 Task: Create Card Customer Retention Review in Board Sales Pipeline Management Tools to Workspace Inventory Management Software. Create Card Powerlifting Review in Board Sales Funnel Optimization to Workspace Inventory Management Software. Create Card Customer Acquisition Review in Board Business Model Business Process Mapping and Optimization to Workspace Inventory Management Software
Action: Mouse moved to (656, 176)
Screenshot: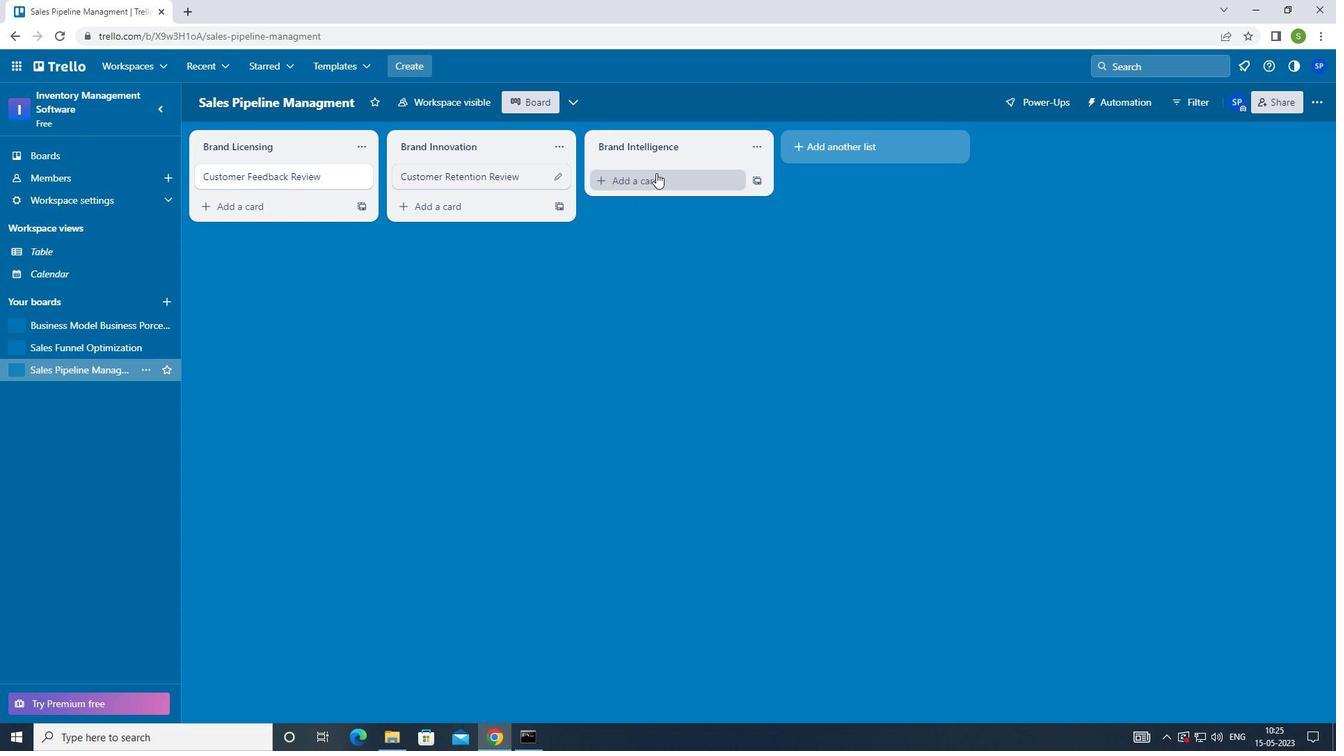 
Action: Mouse pressed left at (656, 176)
Screenshot: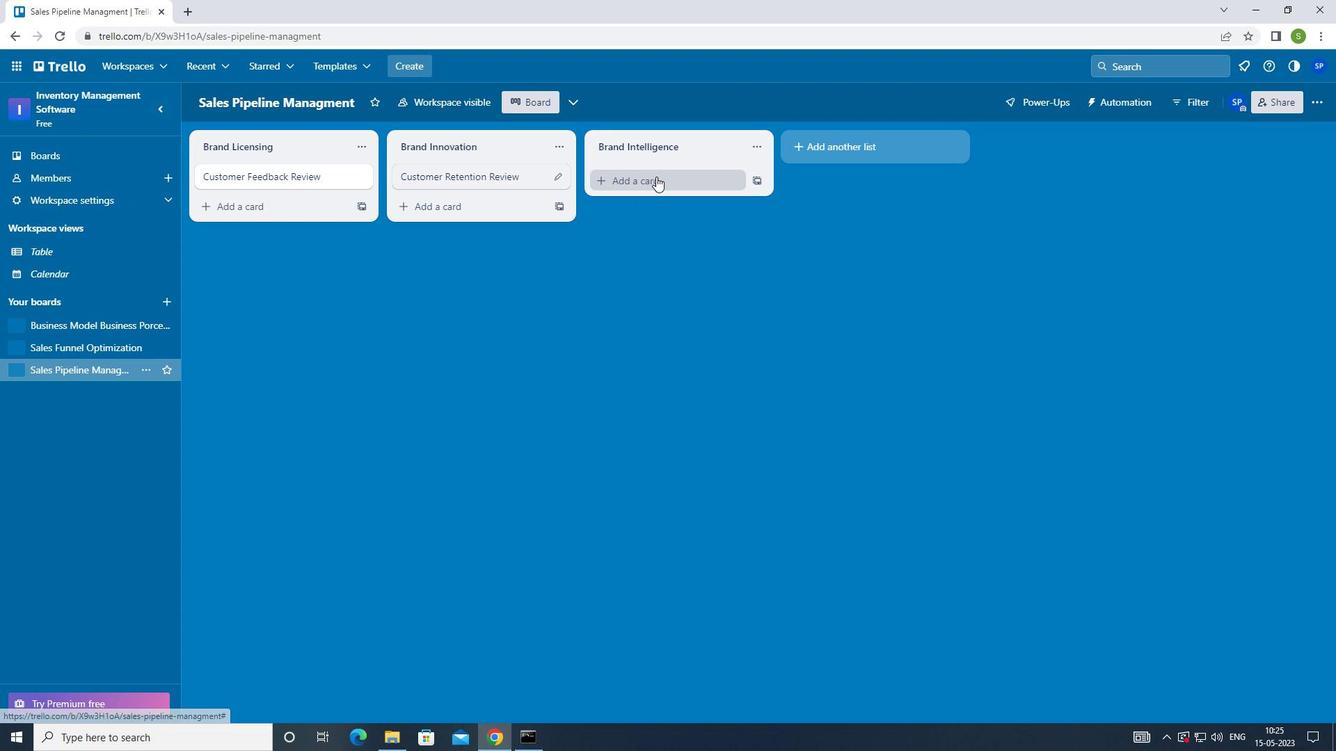 
Action: Mouse moved to (631, 390)
Screenshot: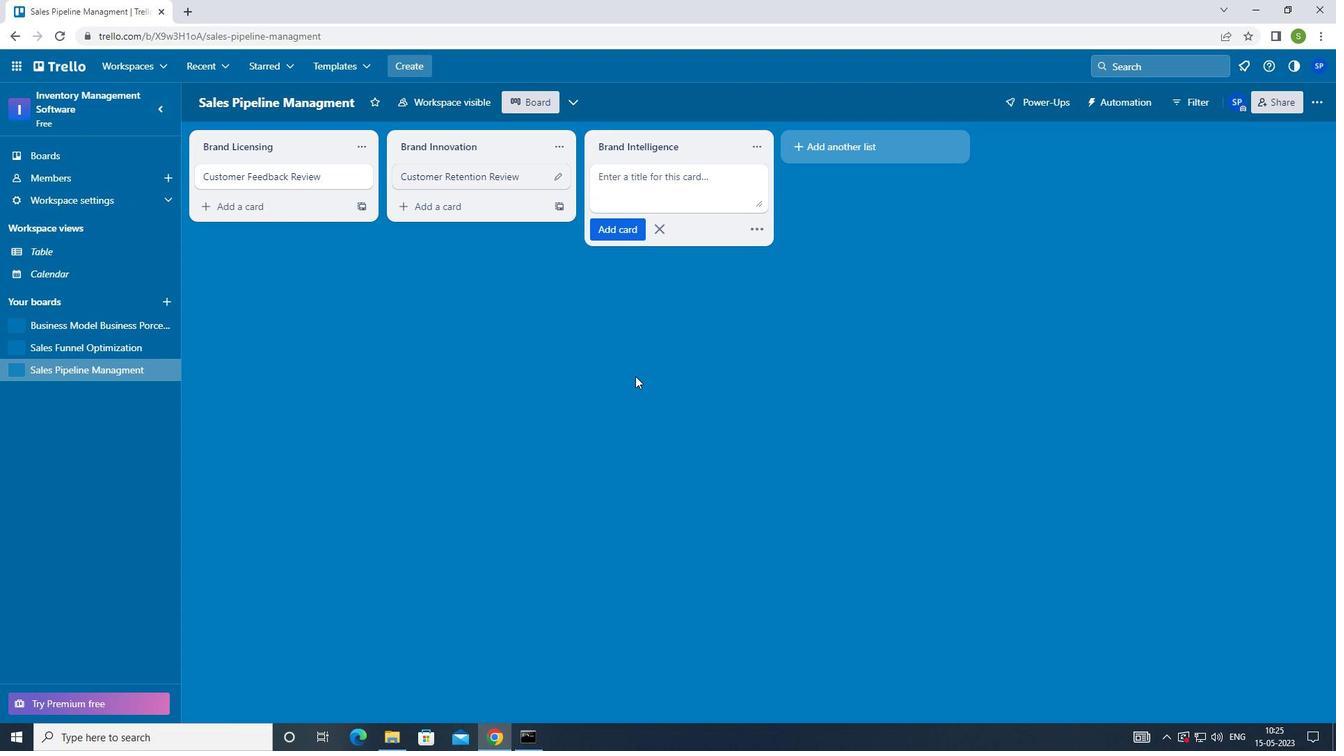 
Action: Key pressed <Key.shift>CUSTOMER<Key.space><Key.shift>RETENTION<Key.space><Key.shift><Key.shift><Key.shift><Key.shift><Key.shift><Key.shift><Key.shift>REVIEW<Key.enter>
Screenshot: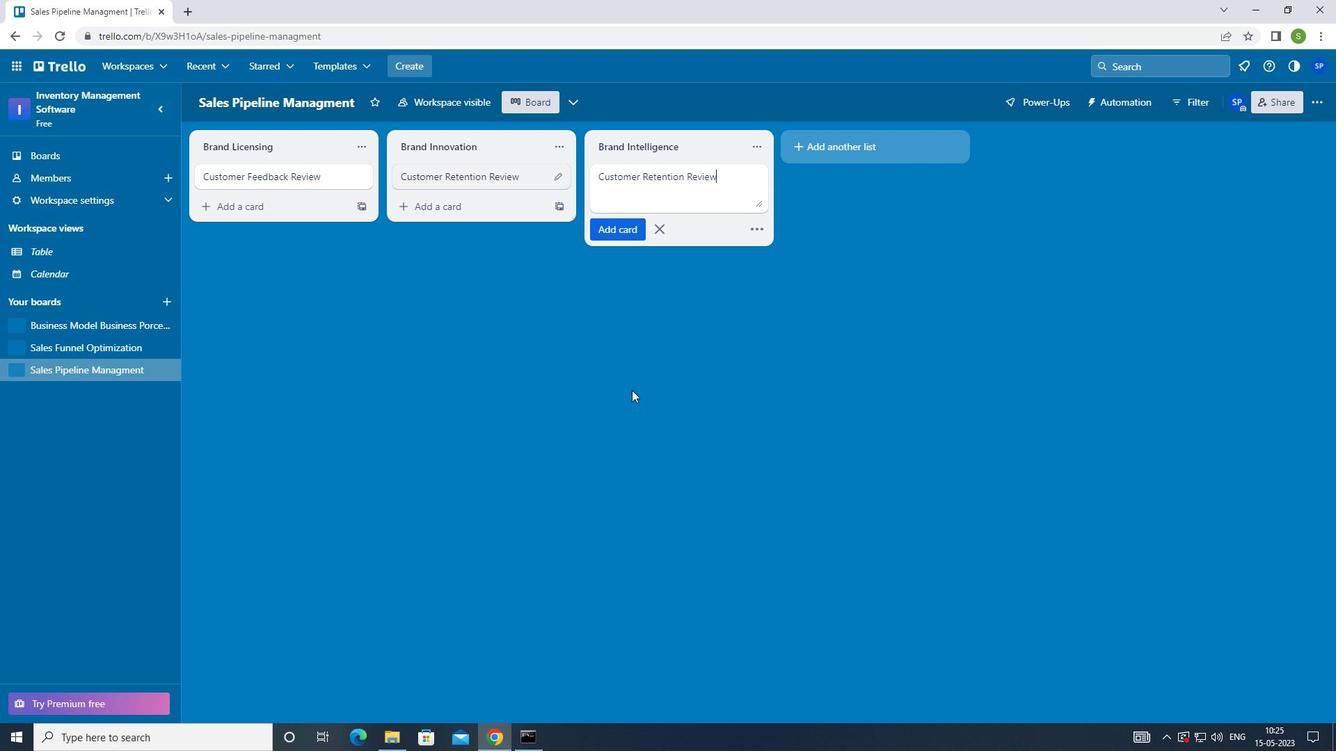 
Action: Mouse moved to (79, 353)
Screenshot: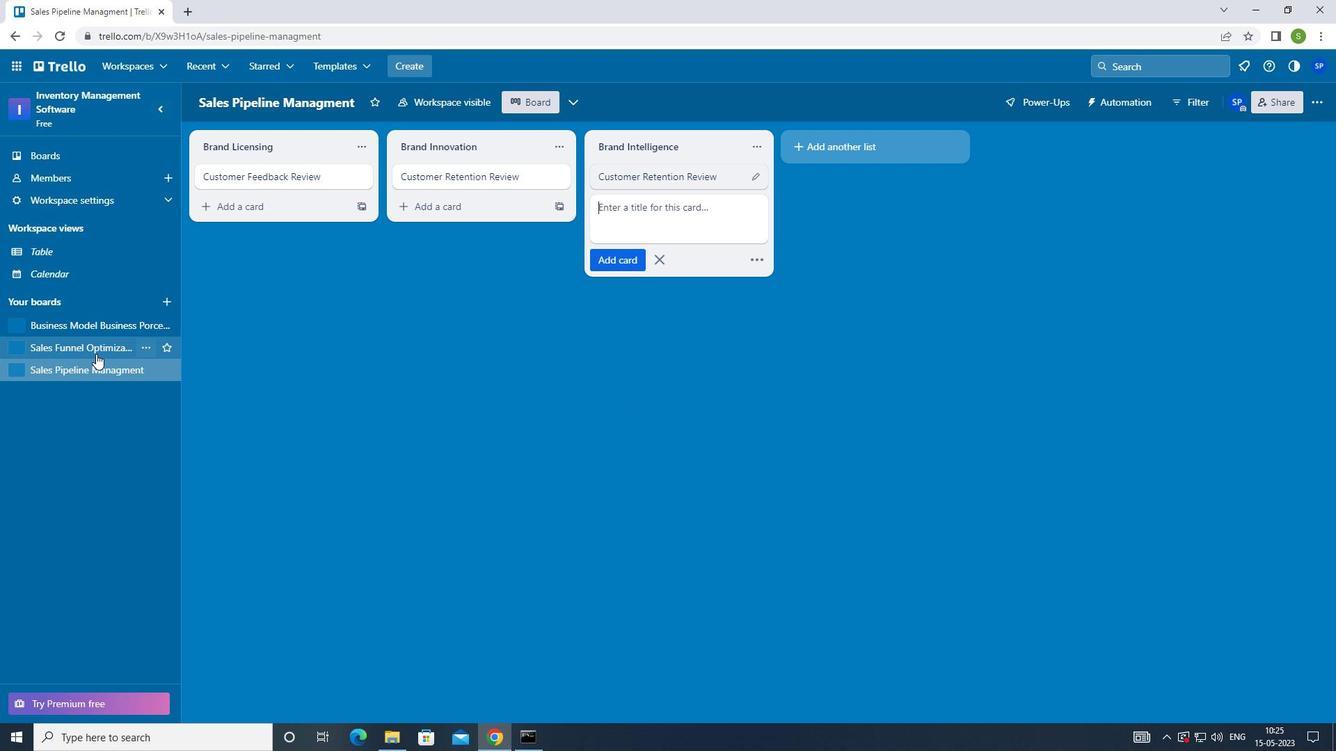 
Action: Mouse pressed left at (79, 353)
Screenshot: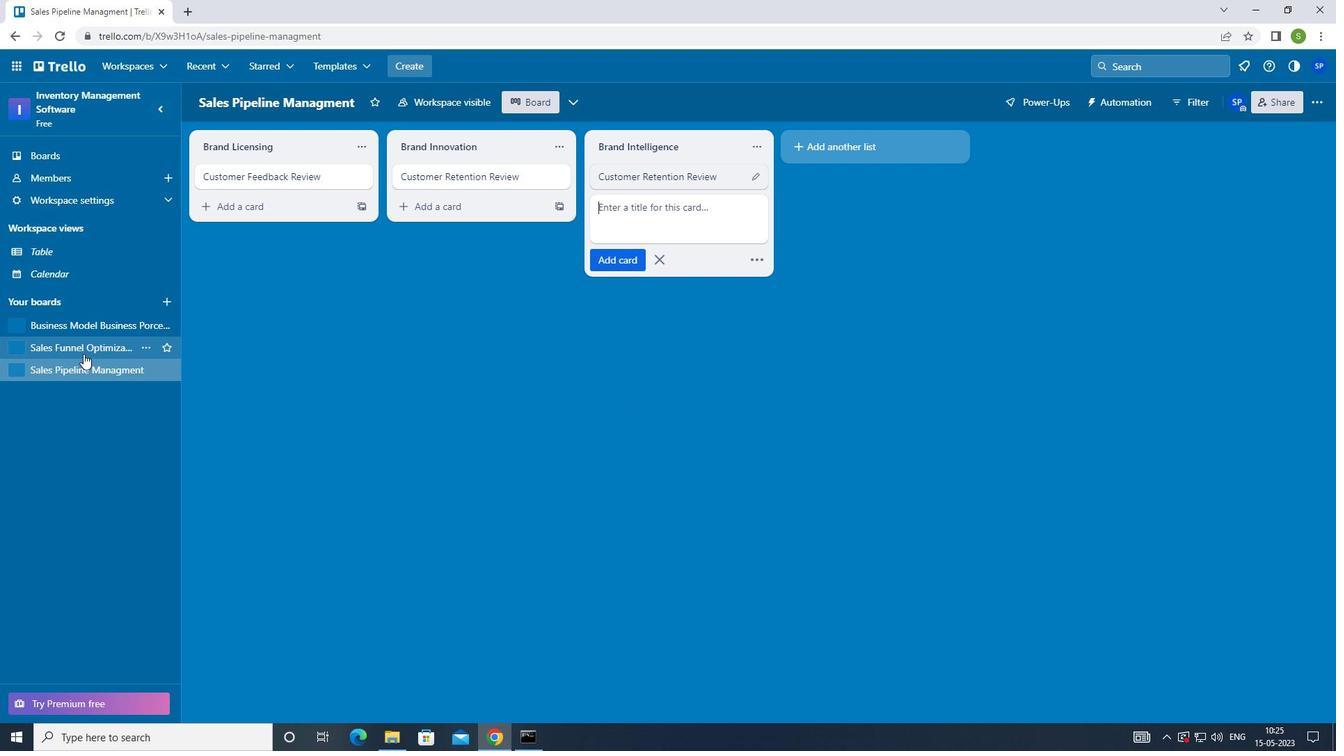 
Action: Mouse moved to (634, 177)
Screenshot: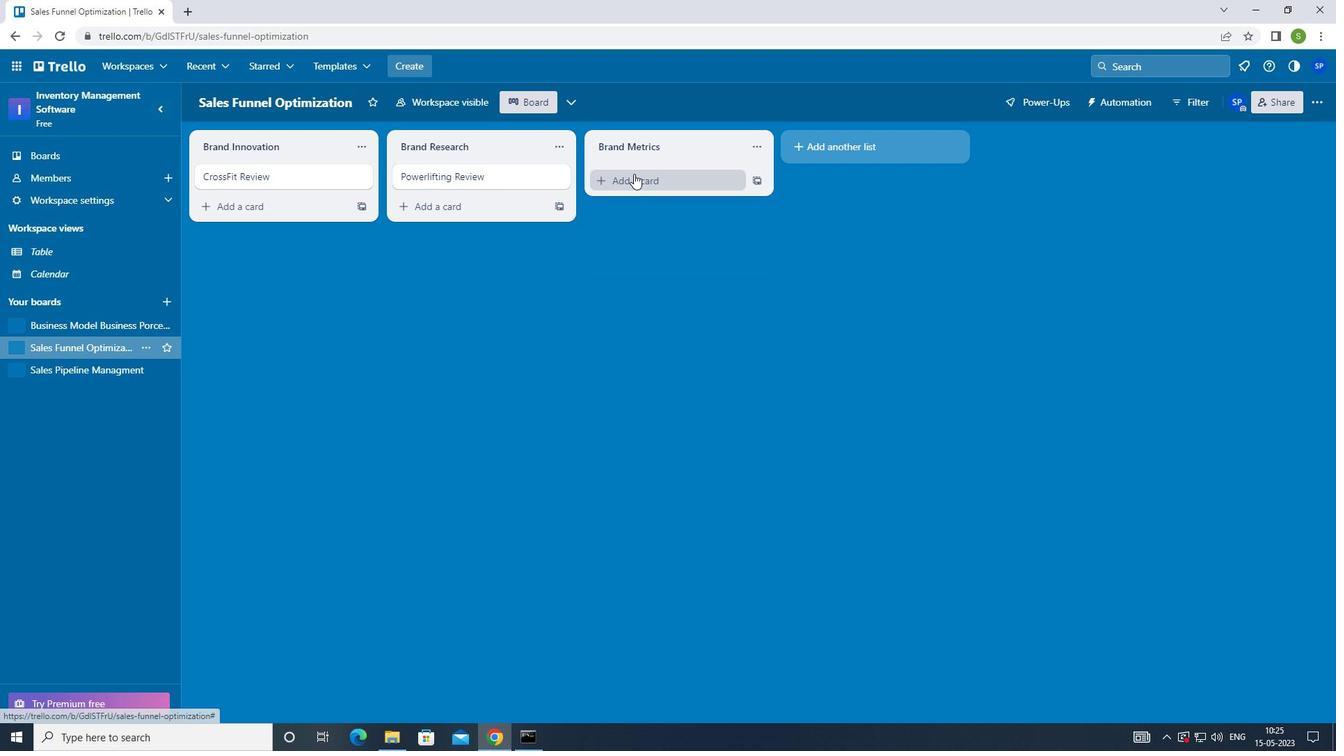 
Action: Mouse pressed left at (634, 177)
Screenshot: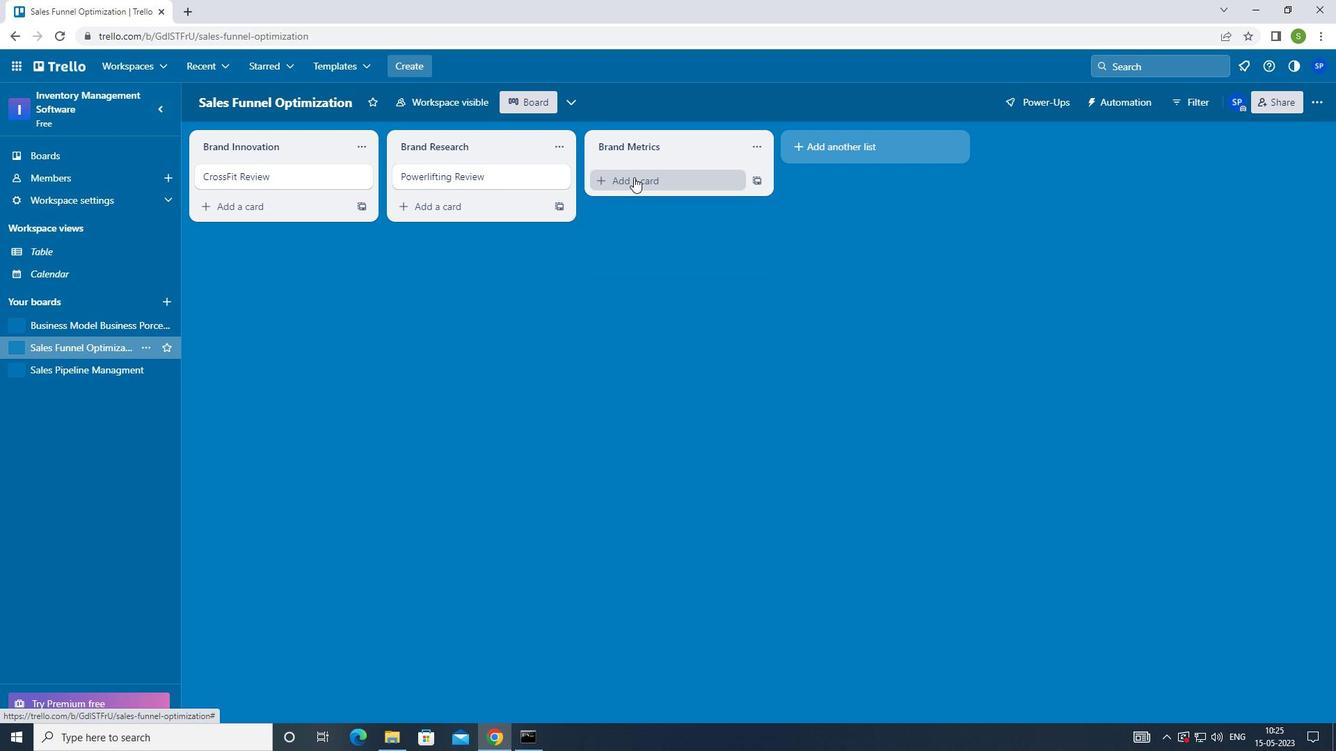 
Action: Mouse moved to (620, 377)
Screenshot: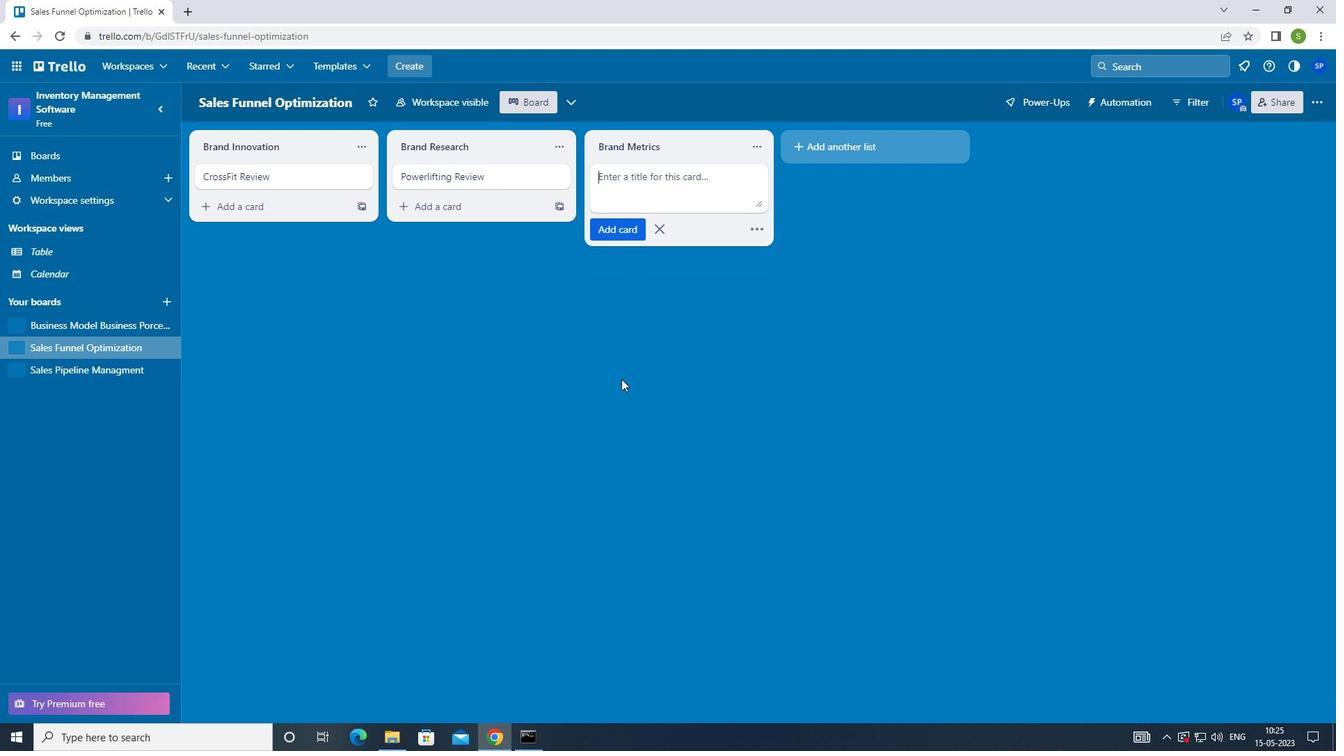 
Action: Key pressed <Key.shift><Key.shift><Key.shift_r>POE<Key.backspace>WERLIFTING<Key.space><Key.shift>REVIEW<Key.enter>
Screenshot: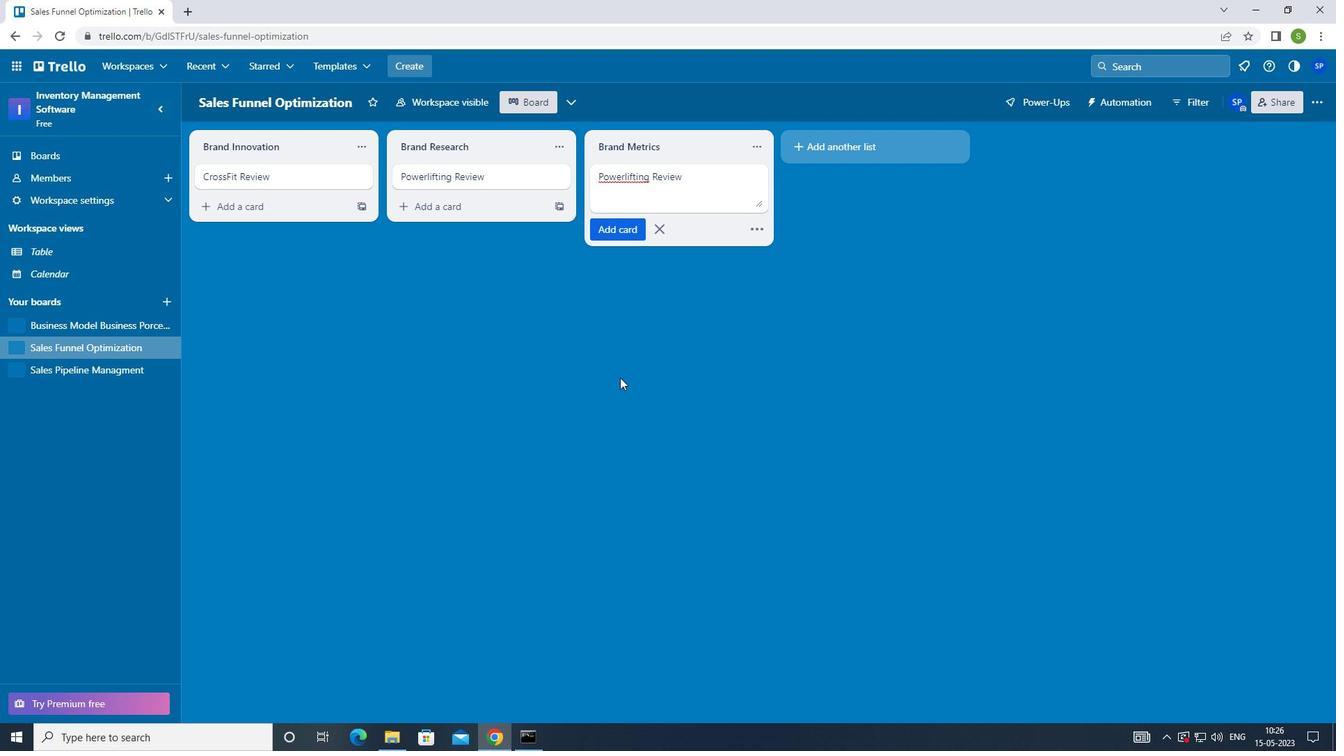 
Action: Mouse moved to (57, 326)
Screenshot: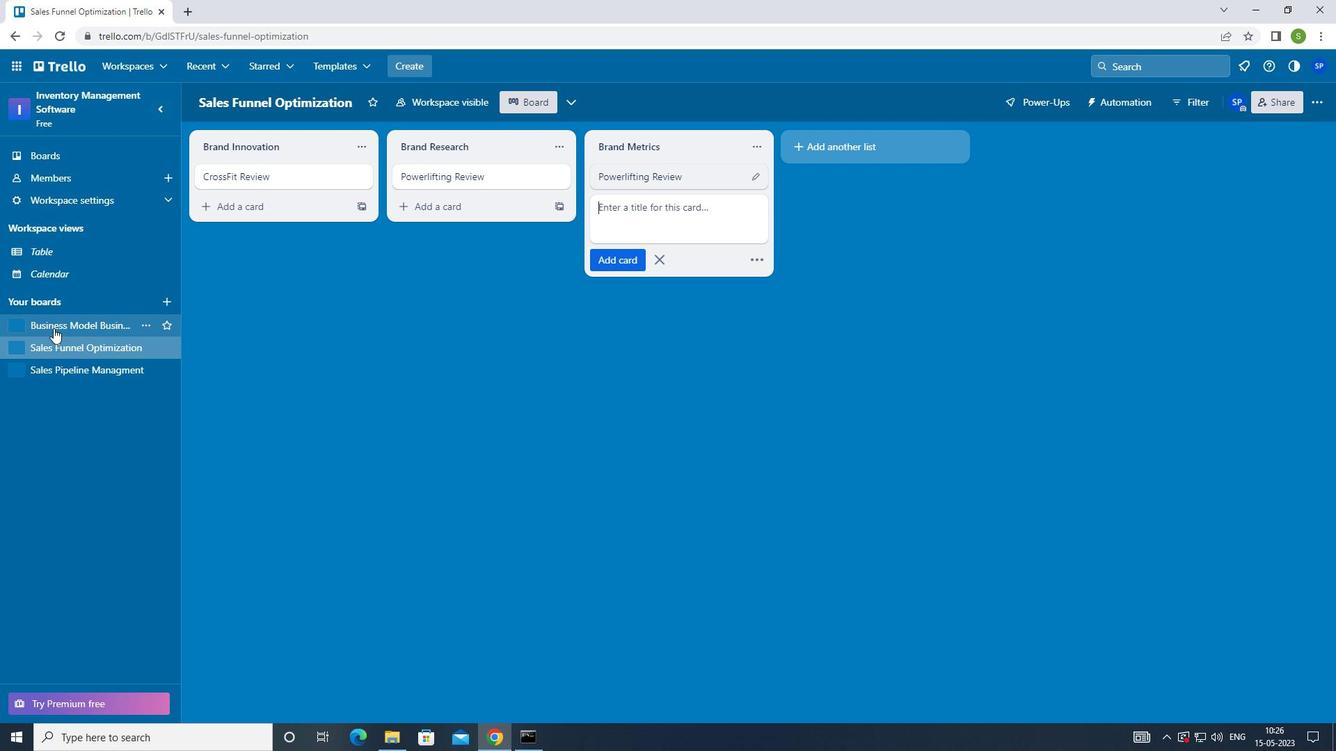
Action: Mouse pressed left at (57, 326)
Screenshot: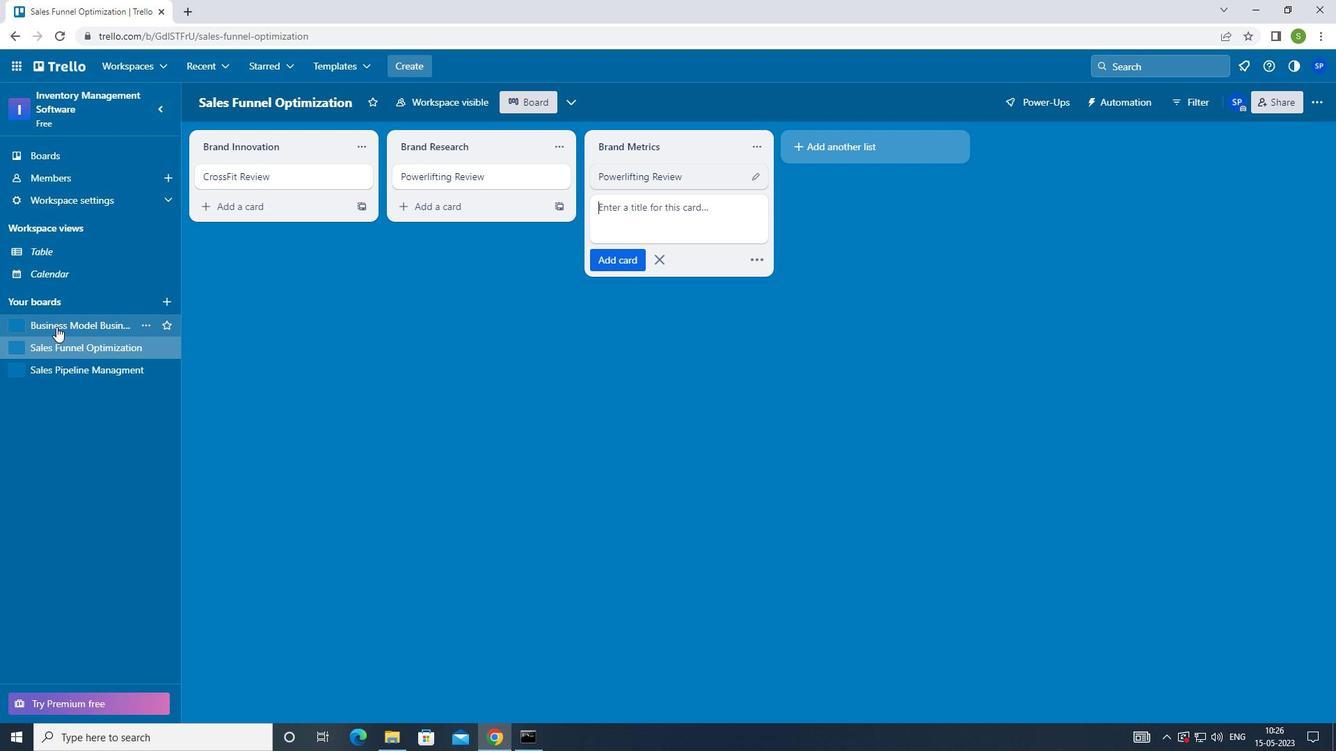 
Action: Mouse moved to (638, 185)
Screenshot: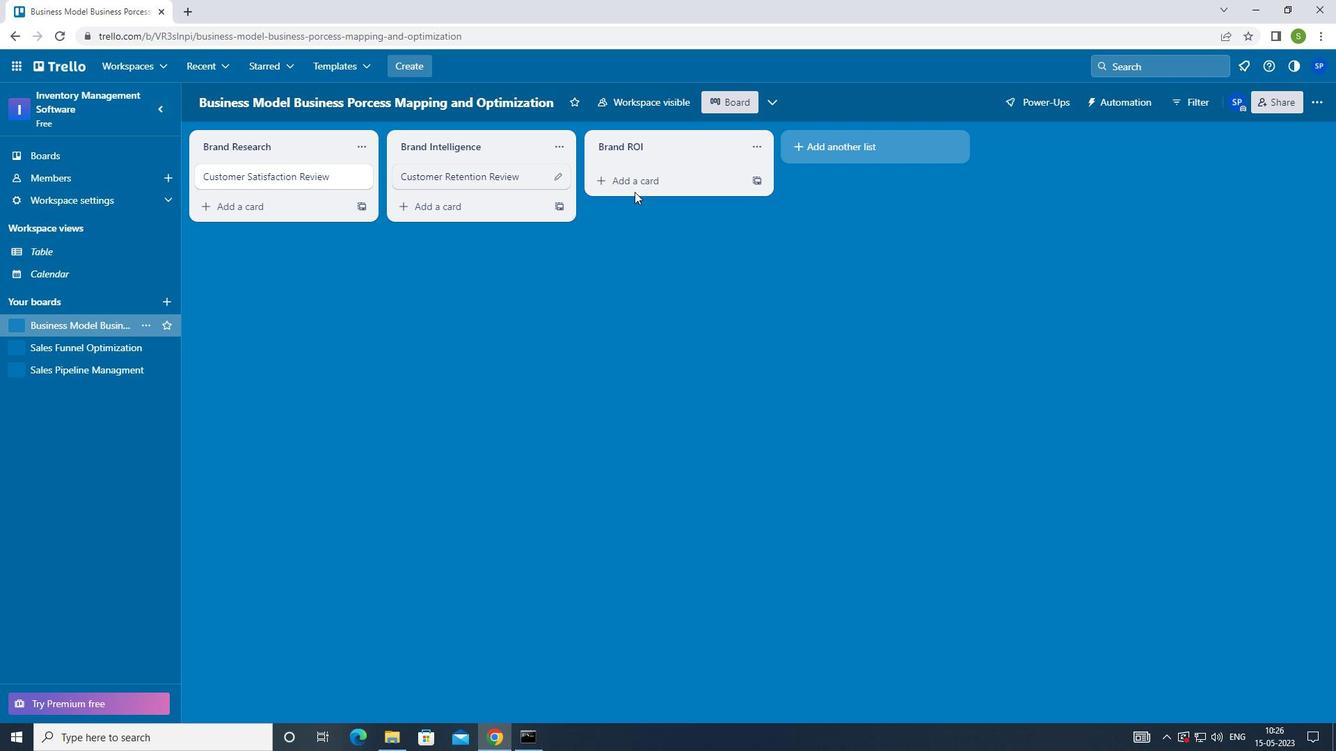 
Action: Mouse pressed left at (638, 185)
Screenshot: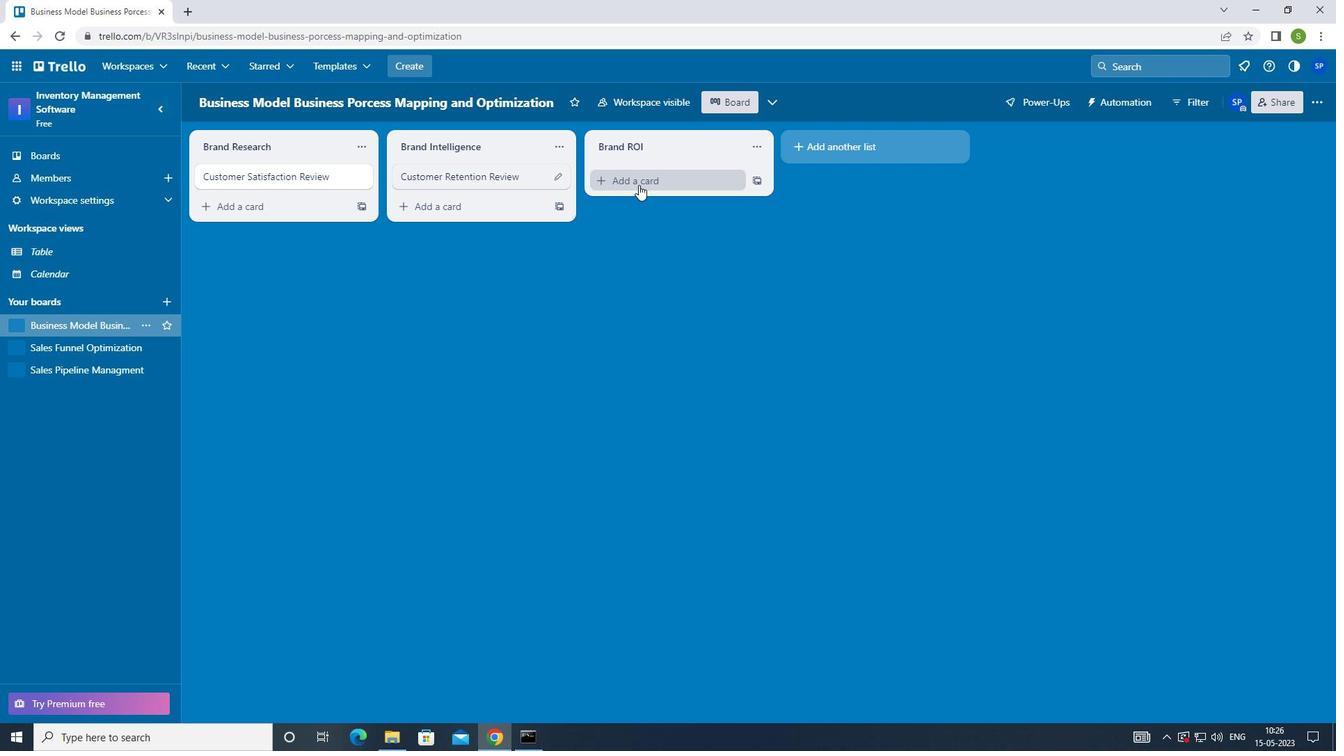 
Action: Mouse moved to (570, 346)
Screenshot: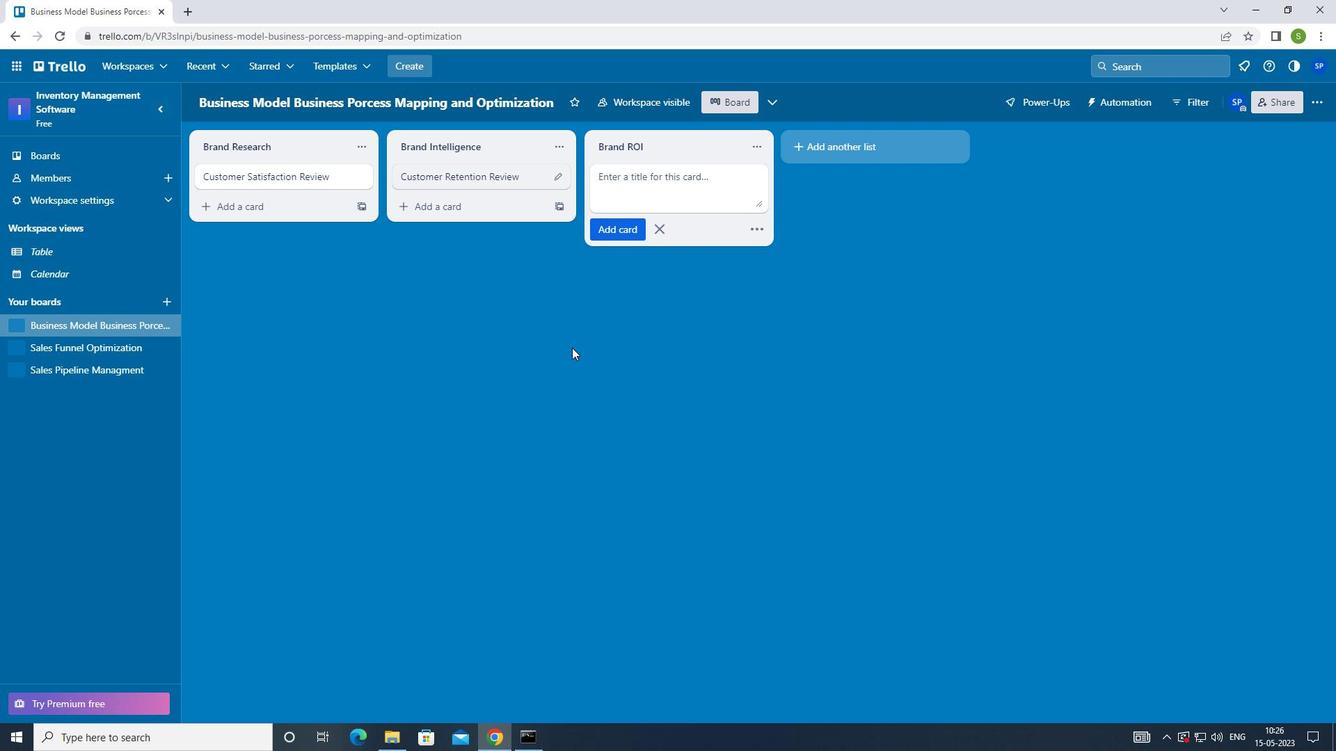 
Action: Key pressed <Key.shift>CUSTOMER<Key.space><Key.shift>ACQUISITION<Key.space><Key.shift><Key.shift><Key.shift>REVIEW<Key.enter><Key.f8>
Screenshot: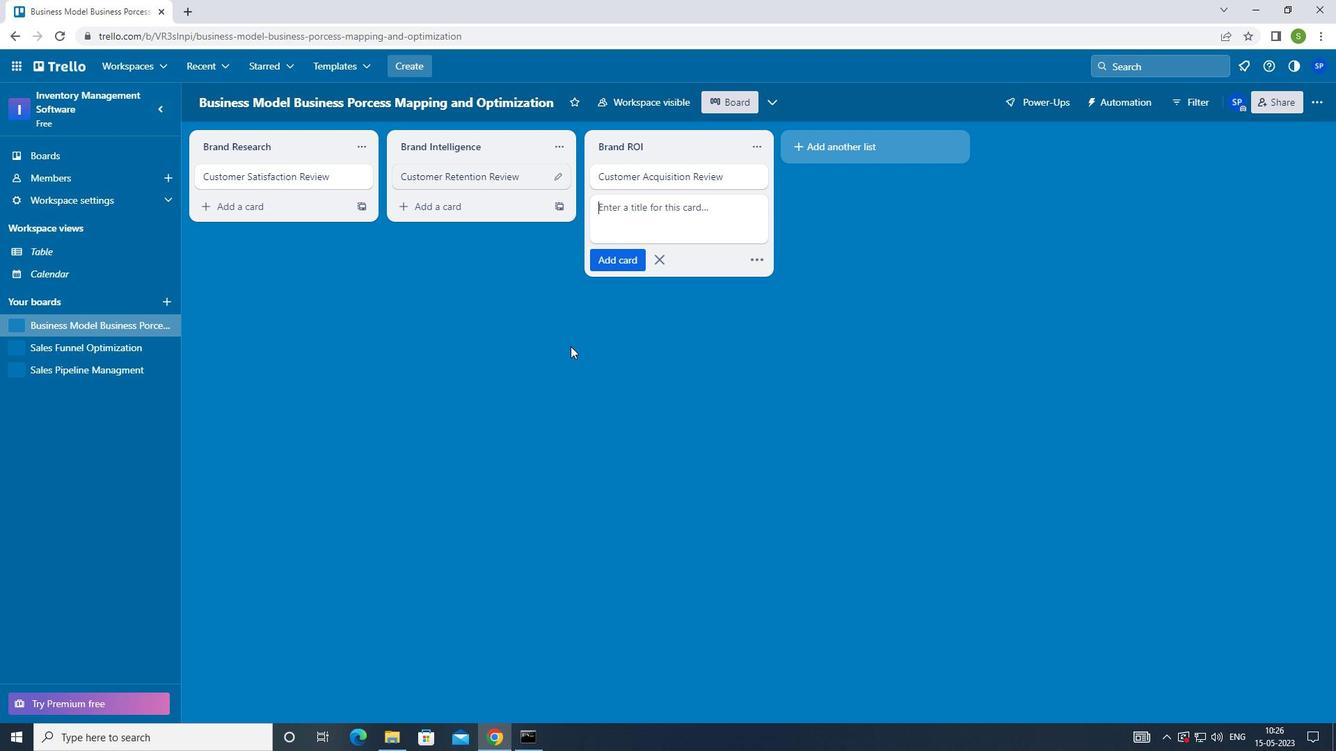 
